 Task: Add Taylor Farms Sunflower Crunch Chopped Salad Kit to the cart.
Action: Mouse moved to (69, 170)
Screenshot: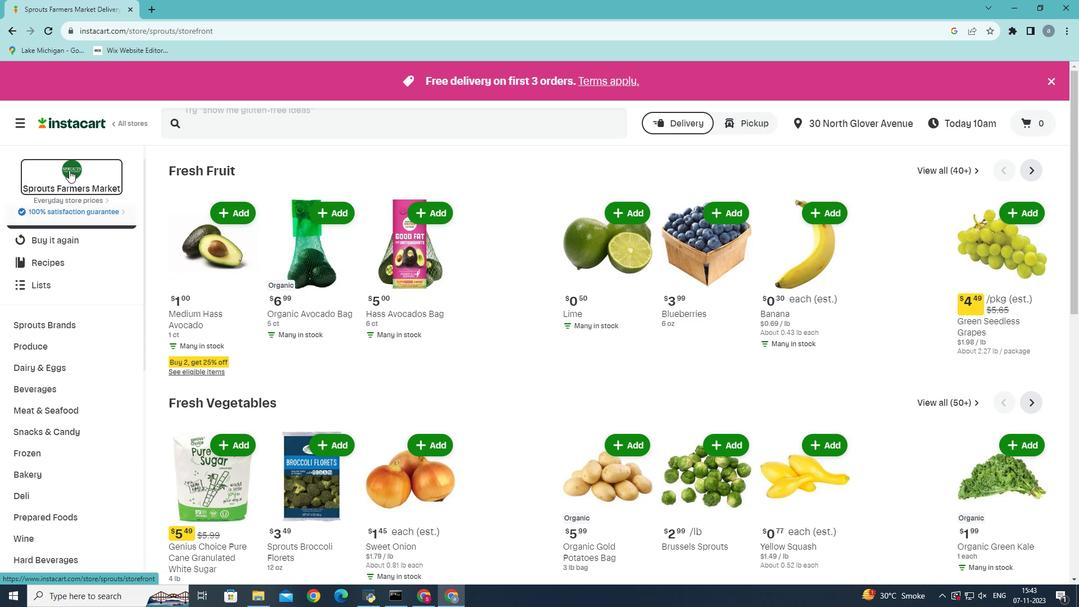 
Action: Mouse pressed left at (69, 170)
Screenshot: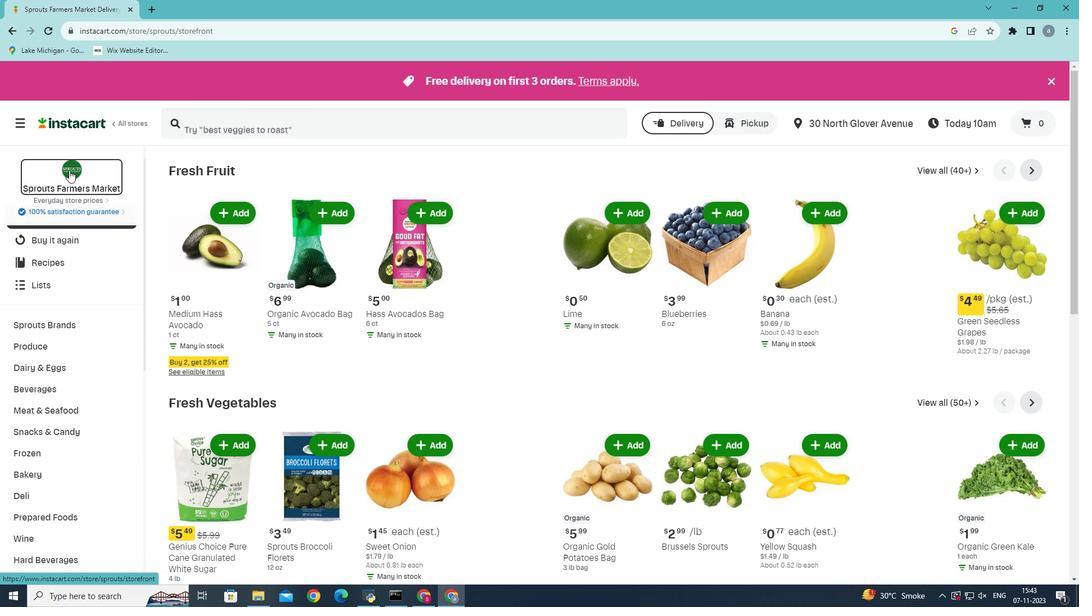 
Action: Mouse moved to (15, 119)
Screenshot: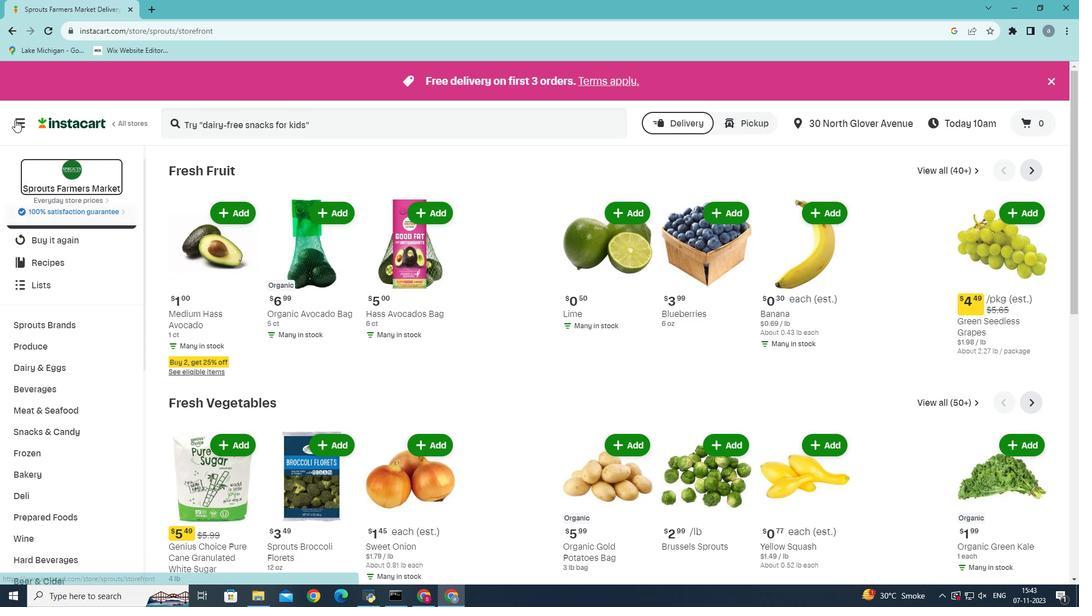 
Action: Mouse pressed left at (15, 119)
Screenshot: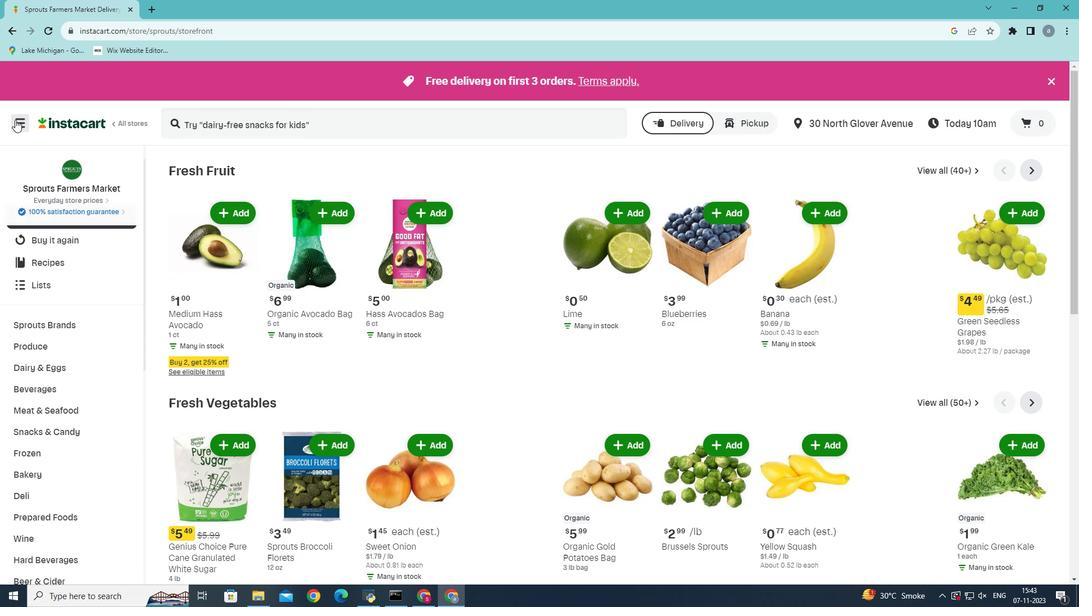 
Action: Mouse moved to (62, 314)
Screenshot: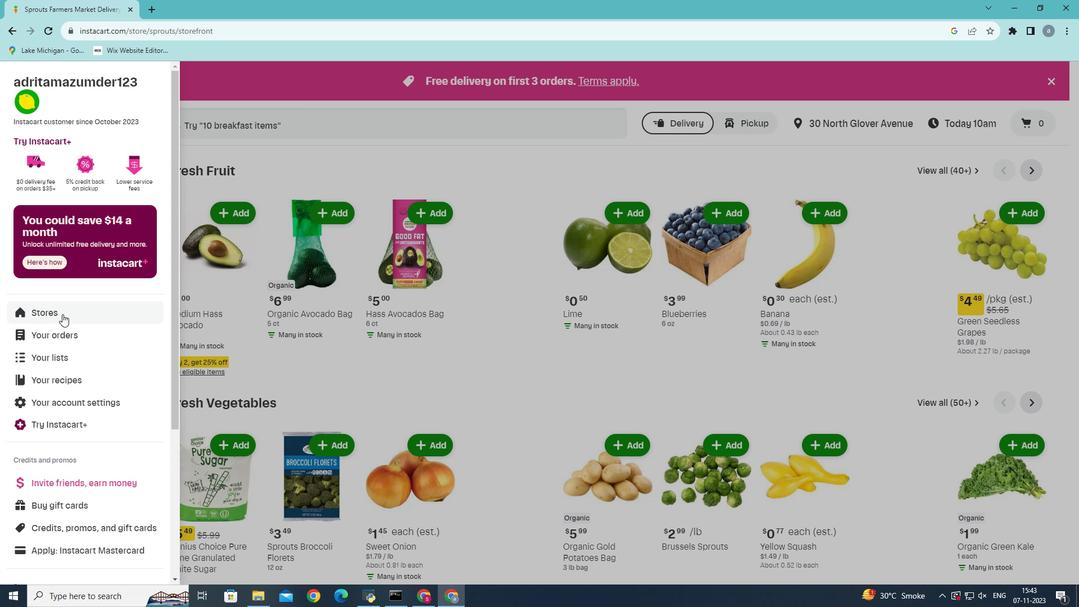 
Action: Mouse pressed left at (62, 314)
Screenshot: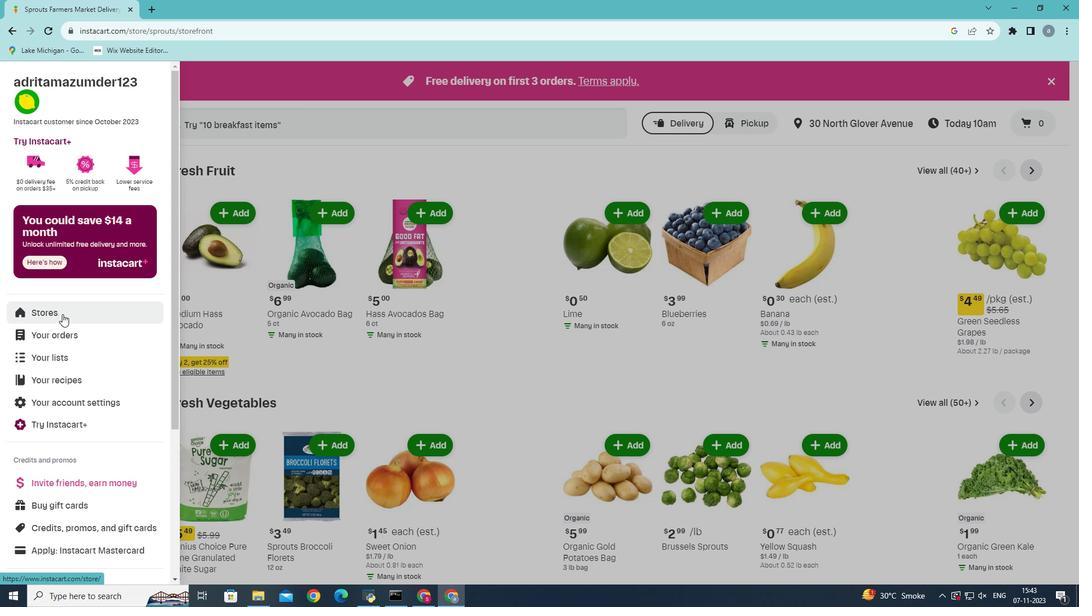 
Action: Mouse moved to (258, 122)
Screenshot: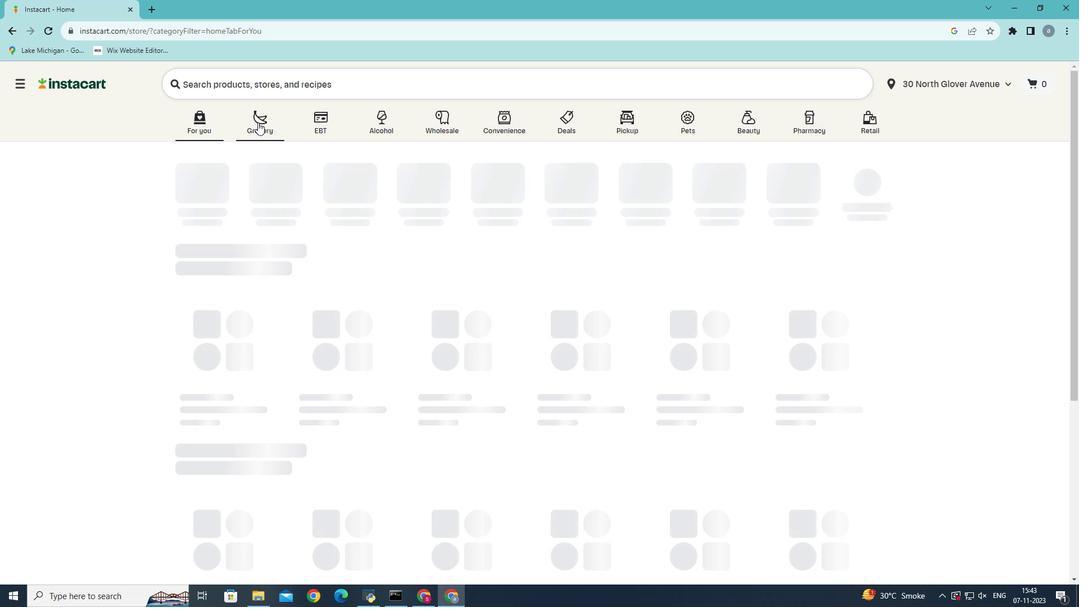 
Action: Mouse pressed left at (258, 122)
Screenshot: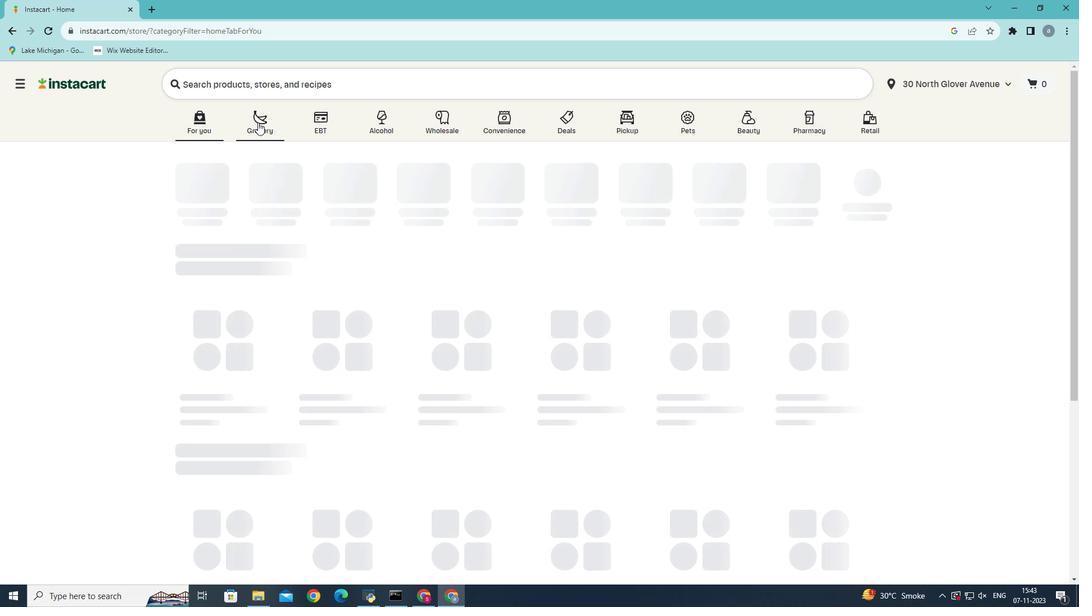 
Action: Mouse moved to (218, 360)
Screenshot: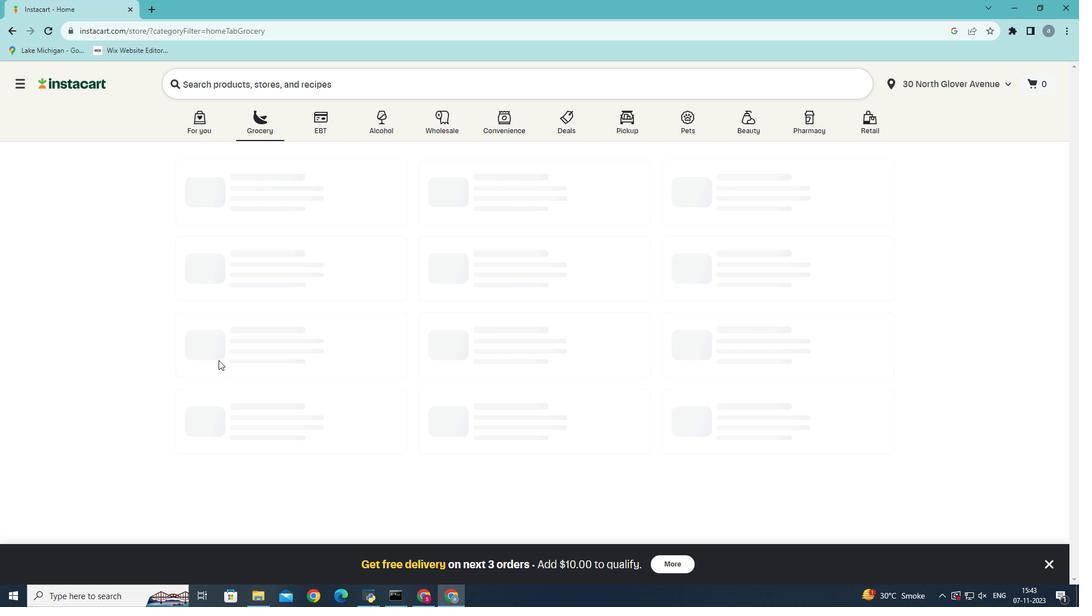 
Action: Mouse pressed left at (218, 360)
Screenshot: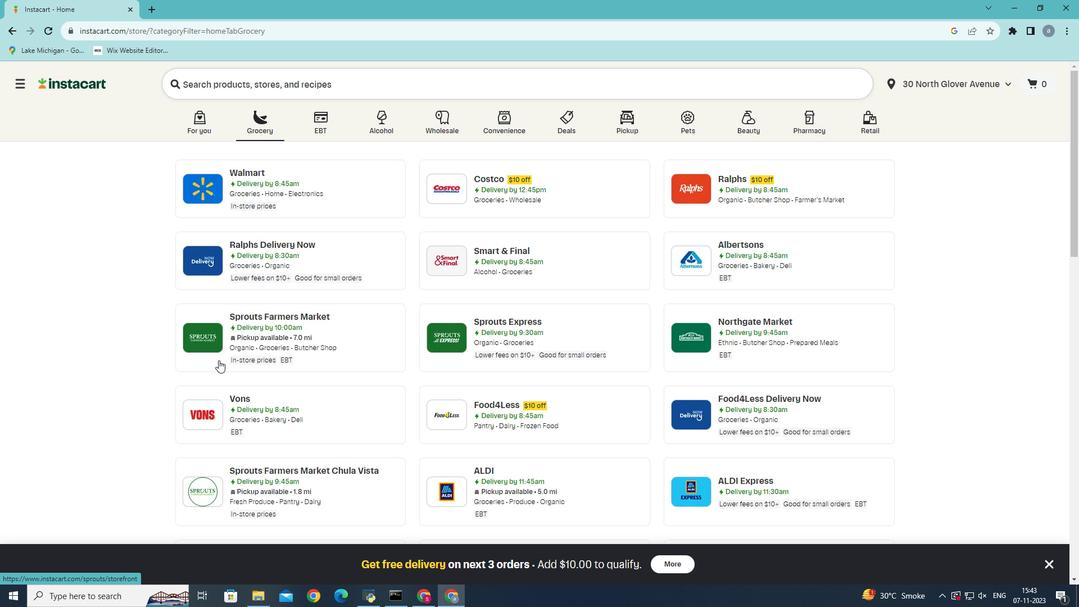 
Action: Mouse moved to (40, 525)
Screenshot: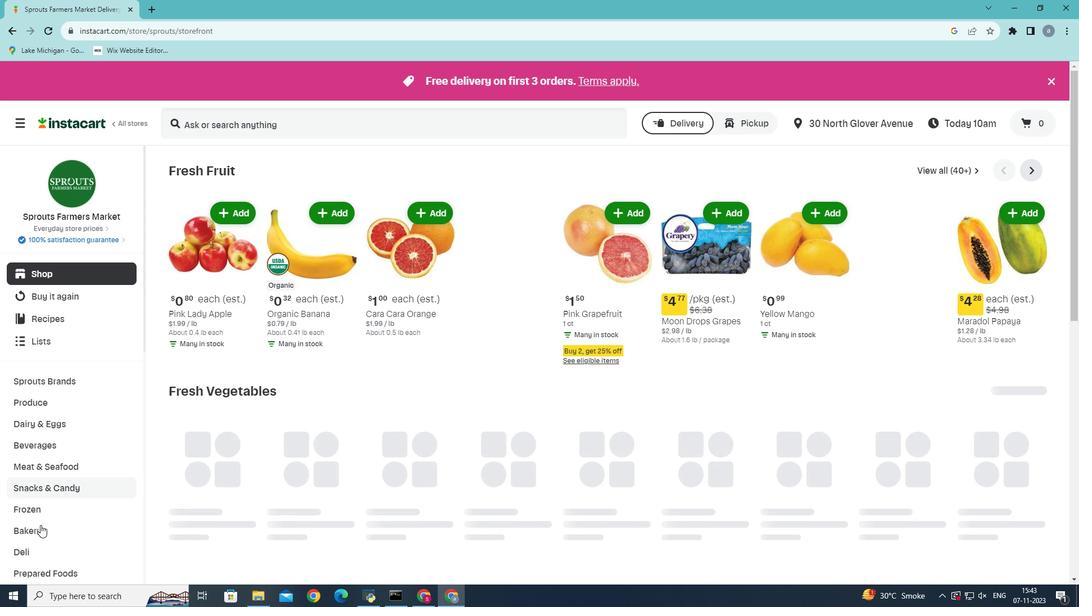 
Action: Mouse scrolled (40, 524) with delta (0, 0)
Screenshot: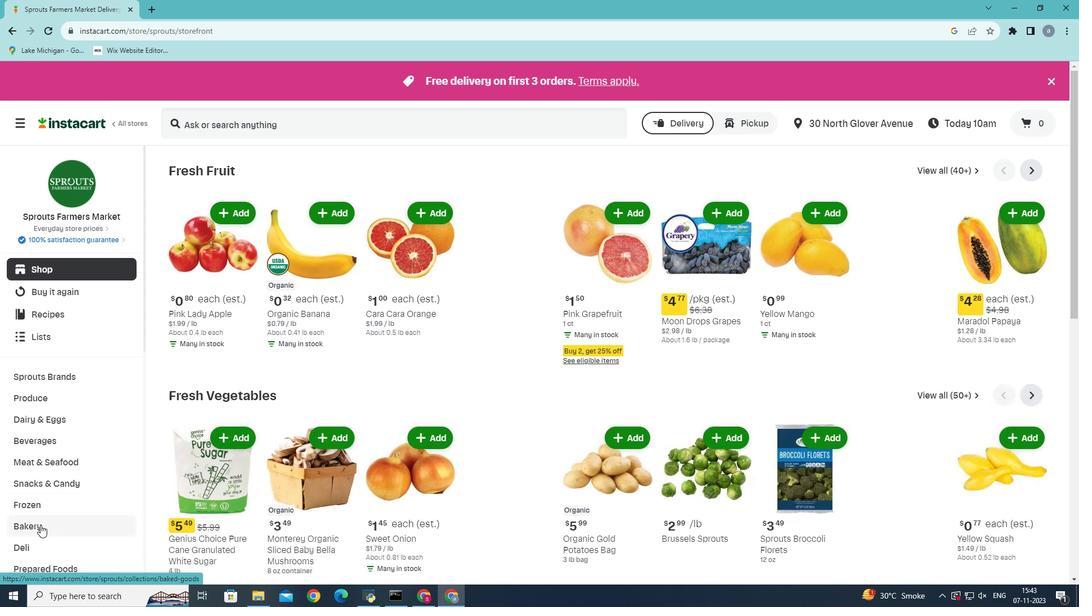 
Action: Mouse moved to (45, 520)
Screenshot: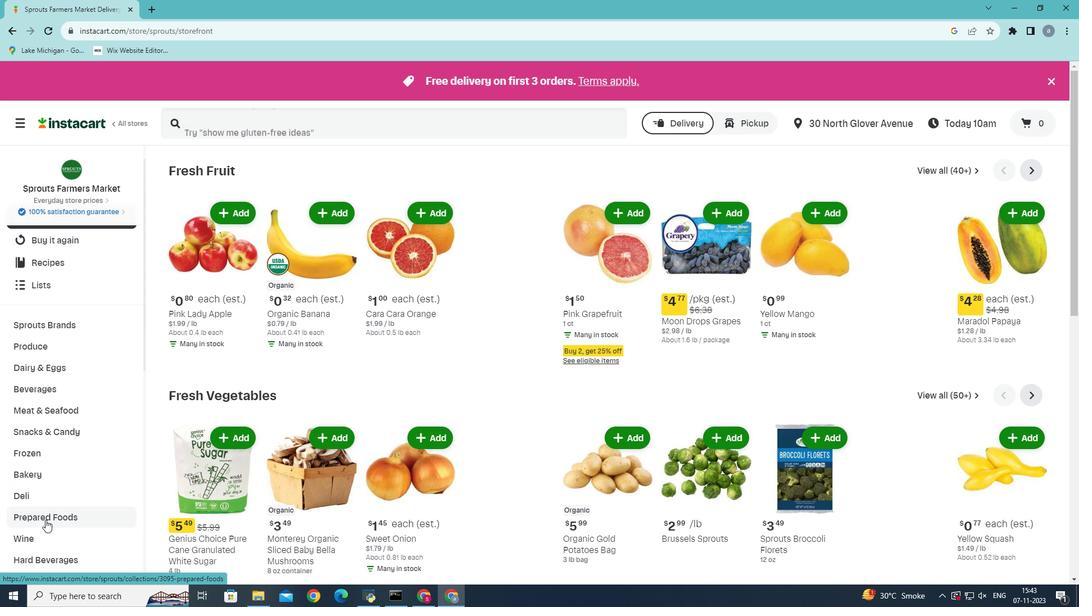 
Action: Mouse pressed left at (45, 520)
Screenshot: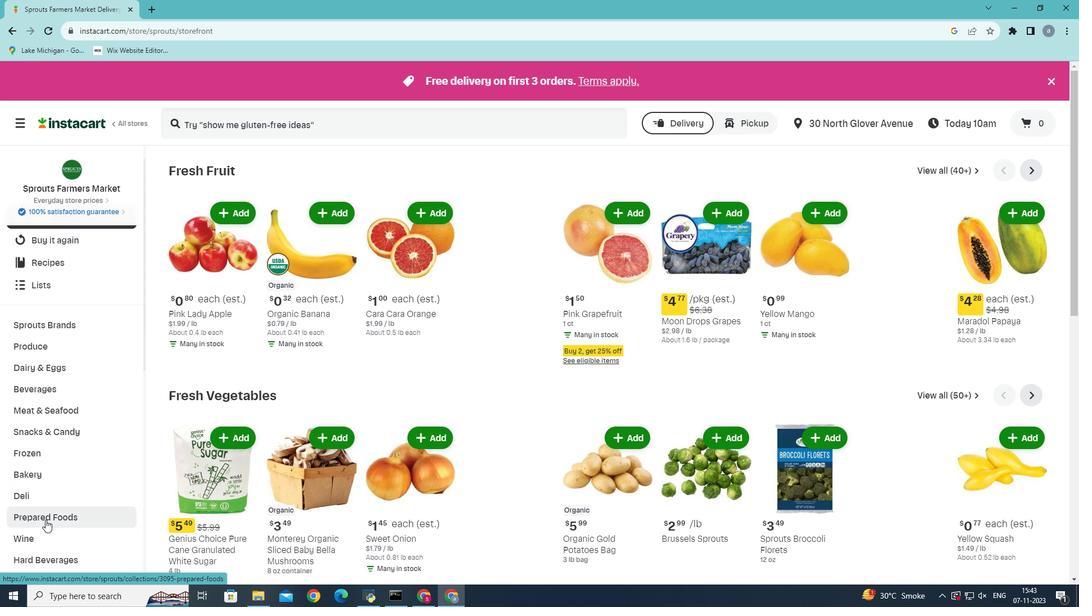 
Action: Mouse moved to (20, 520)
Screenshot: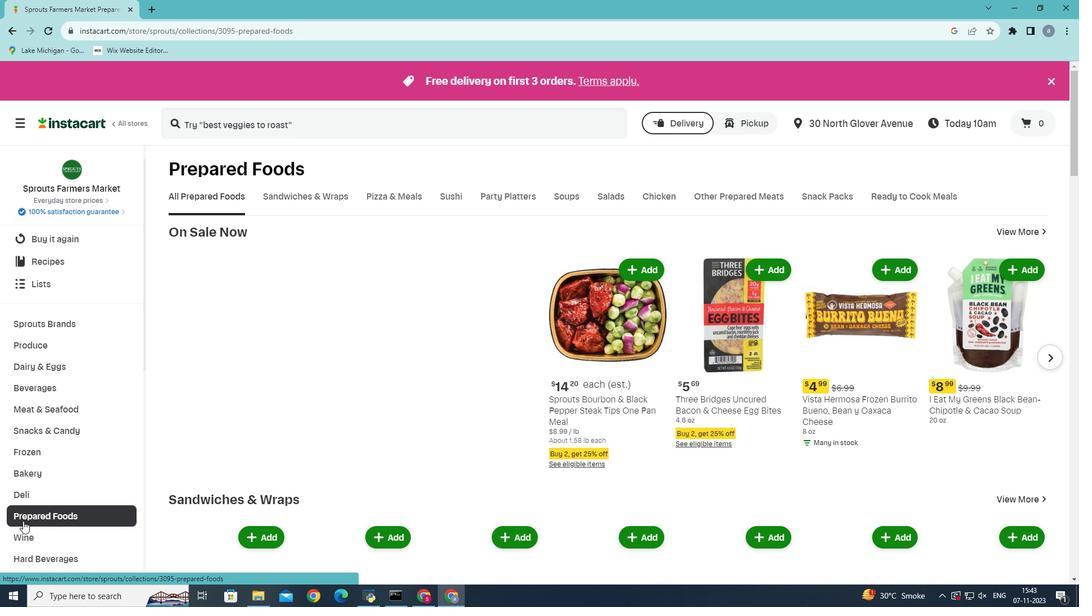 
Action: Mouse scrolled (20, 519) with delta (0, 0)
Screenshot: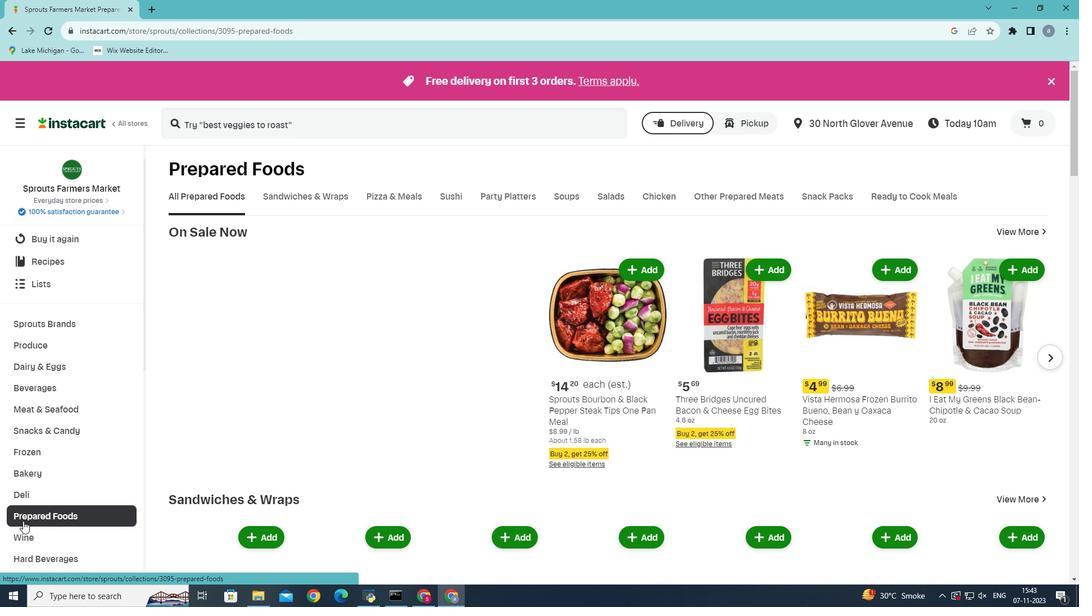 
Action: Mouse moved to (23, 521)
Screenshot: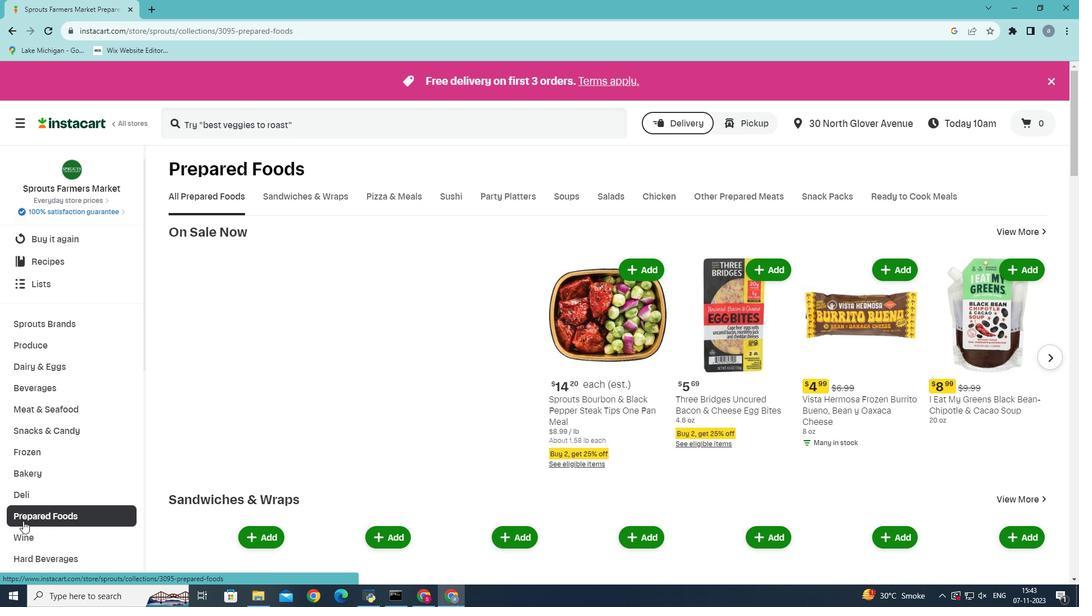 
Action: Mouse scrolled (23, 520) with delta (0, 0)
Screenshot: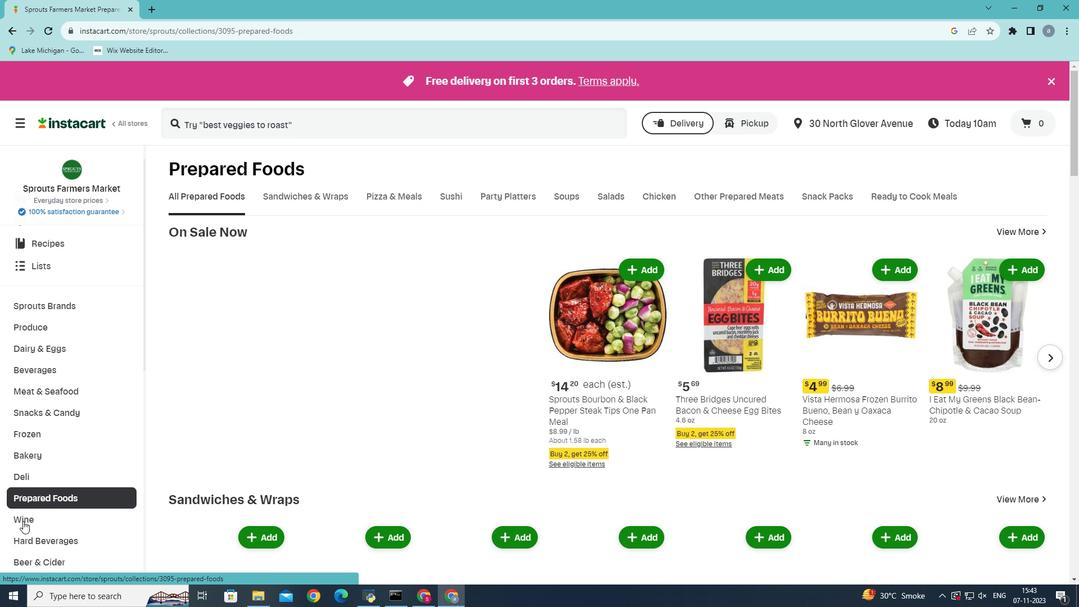 
Action: Mouse moved to (610, 195)
Screenshot: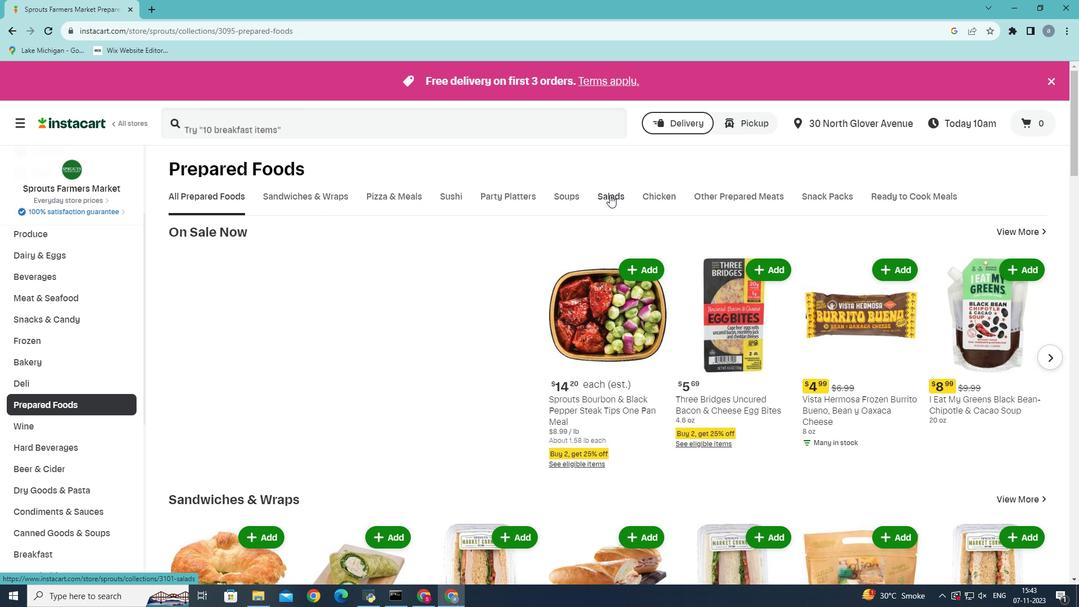 
Action: Mouse pressed left at (610, 195)
Screenshot: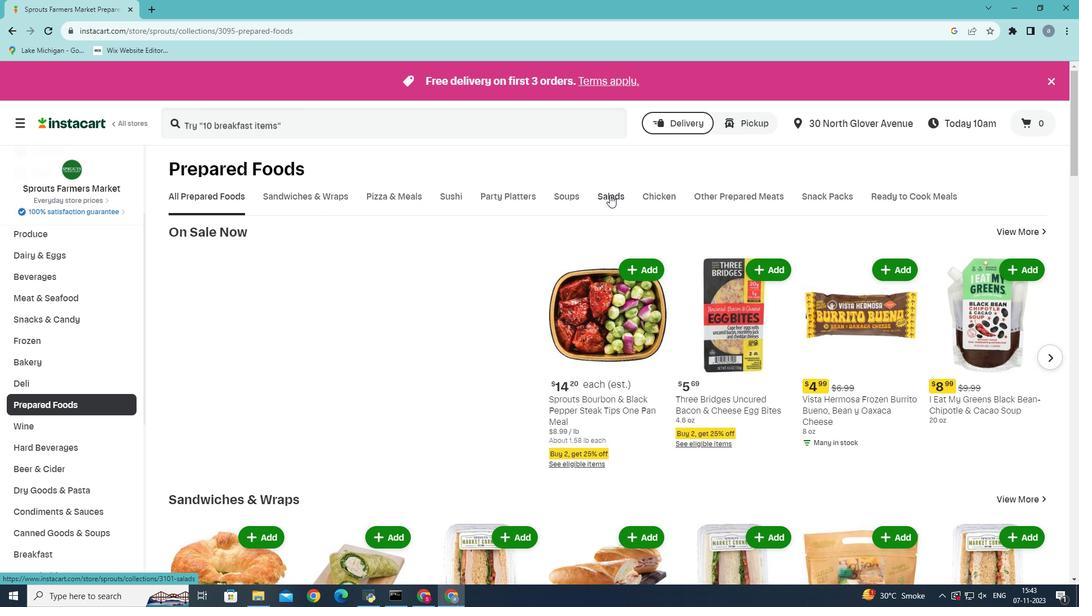 
Action: Mouse moved to (452, 251)
Screenshot: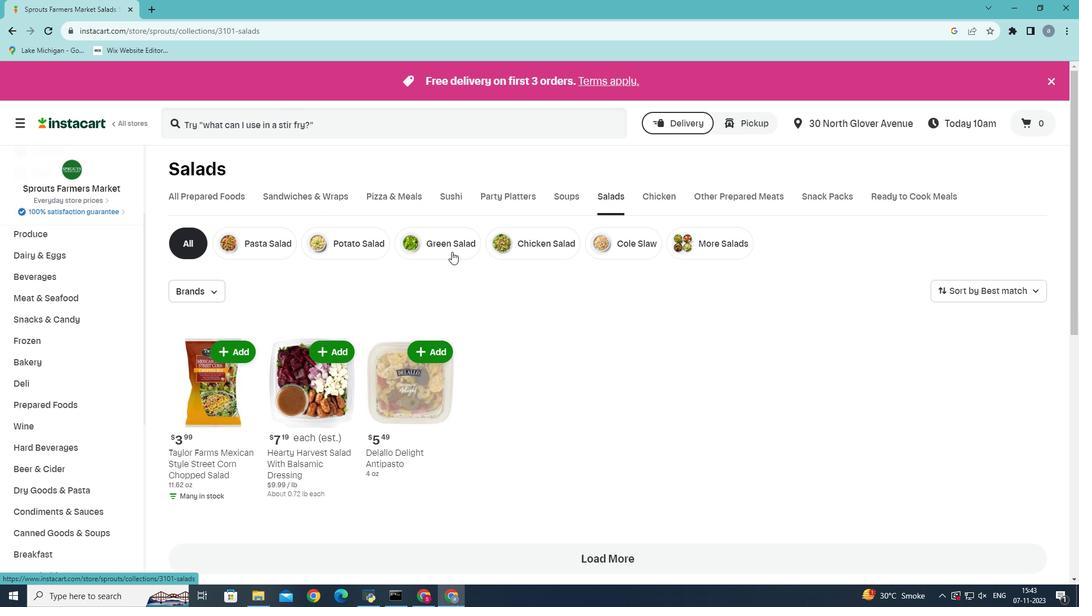 
Action: Mouse pressed left at (452, 251)
Screenshot: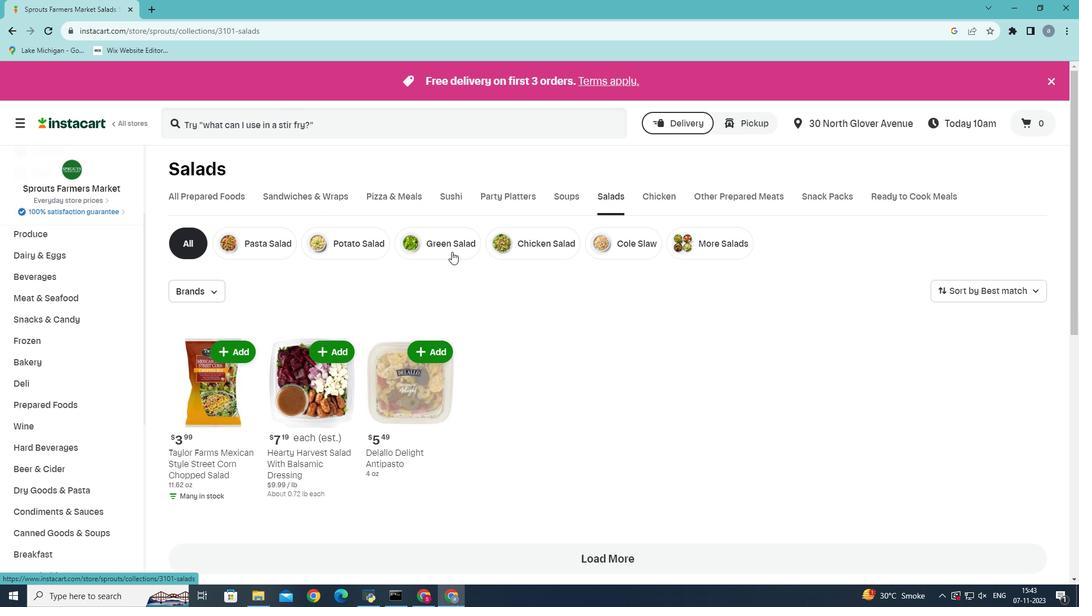 
Action: Mouse moved to (223, 127)
Screenshot: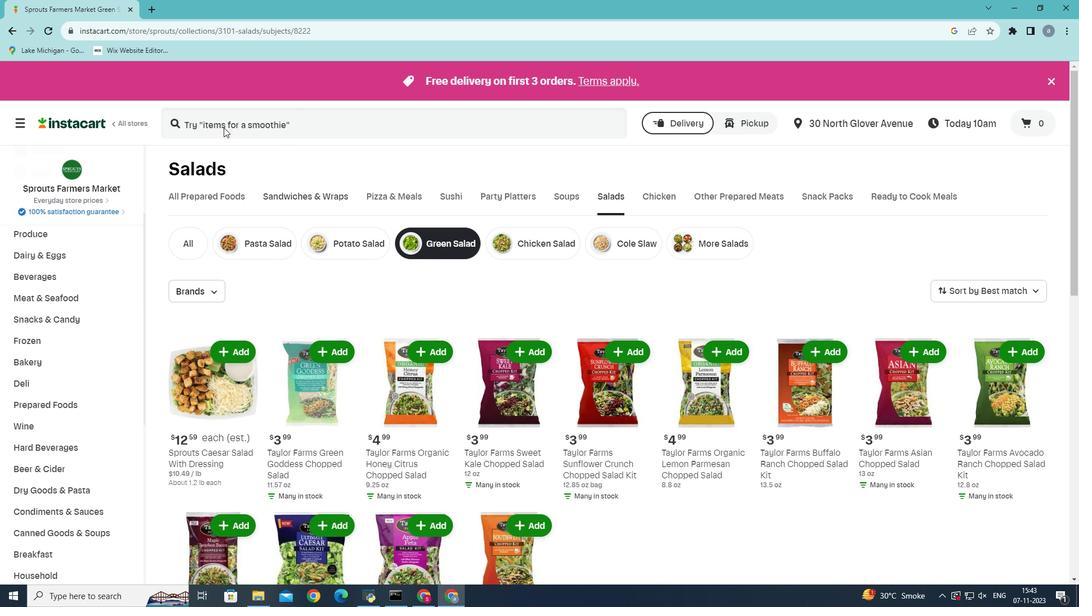 
Action: Mouse pressed left at (223, 127)
Screenshot: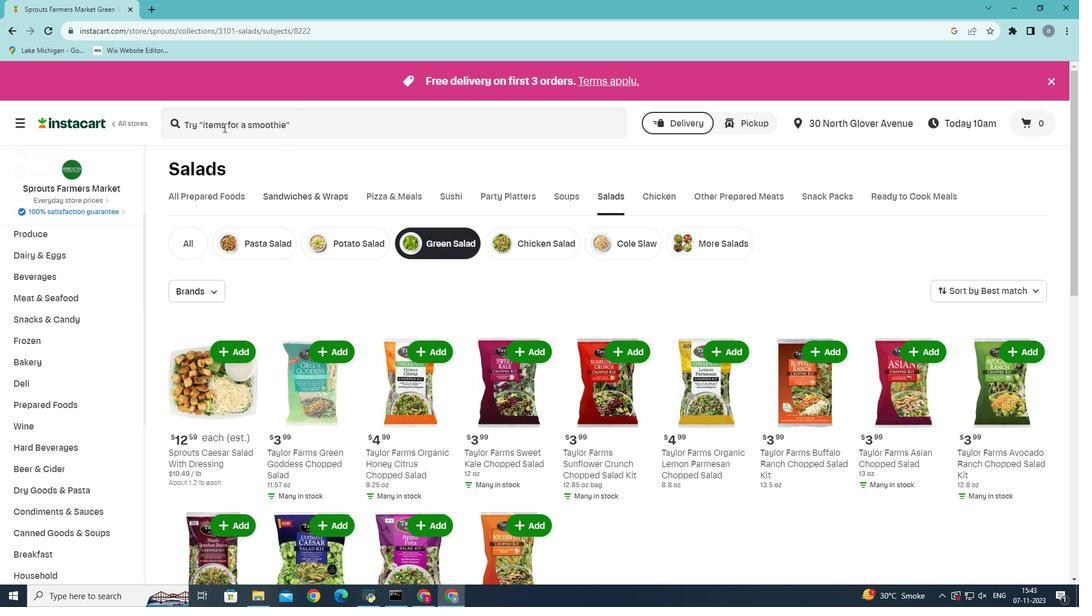 
Action: Mouse moved to (285, 120)
Screenshot: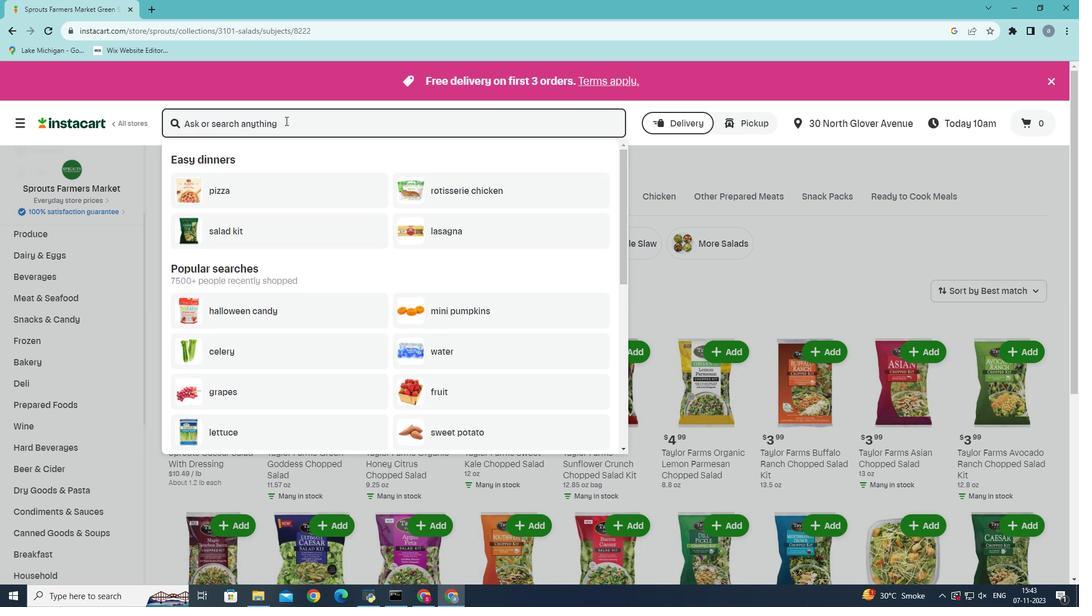 
Action: Key pressed <Key.shift><Key.shift><Key.shift><Key.shift><Key.shift><Key.shift><Key.shift><Key.shift><Key.shift><Key.shift><Key.shift><Key.shift><Key.shift><Key.shift><Key.shift><Key.shift><Key.shift><Key.shift><Key.shift><Key.shift><Key.shift><Key.shift><Key.shift><Key.shift><Key.shift><Key.shift><Key.shift><Key.shift><Key.shift><Key.shift><Key.shift>Taylor<Key.space>farms<Key.space>sunflower<Key.space>crunch<Key.space>chopped<Key.space>salad<Key.space>kit<Key.enter>
Screenshot: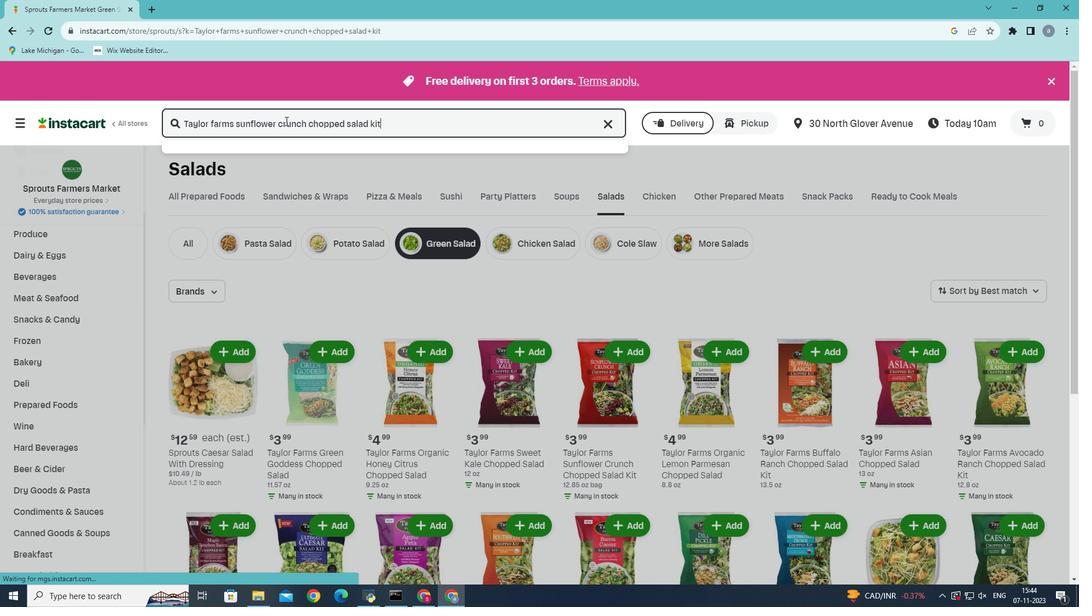 
Action: Mouse moved to (300, 241)
Screenshot: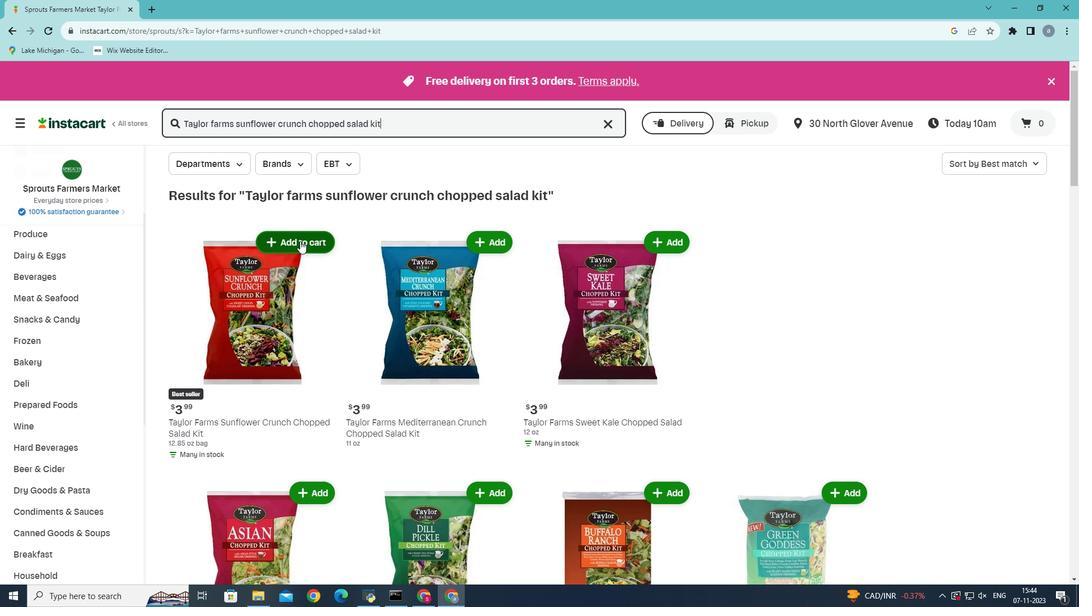 
Action: Mouse pressed left at (300, 241)
Screenshot: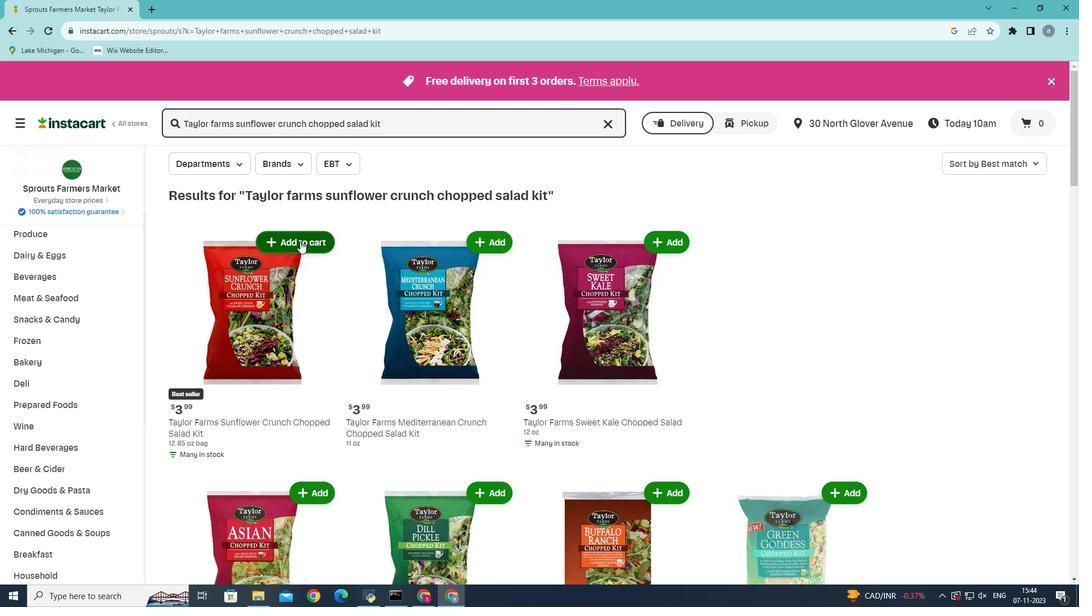
Action: Mouse moved to (299, 241)
Screenshot: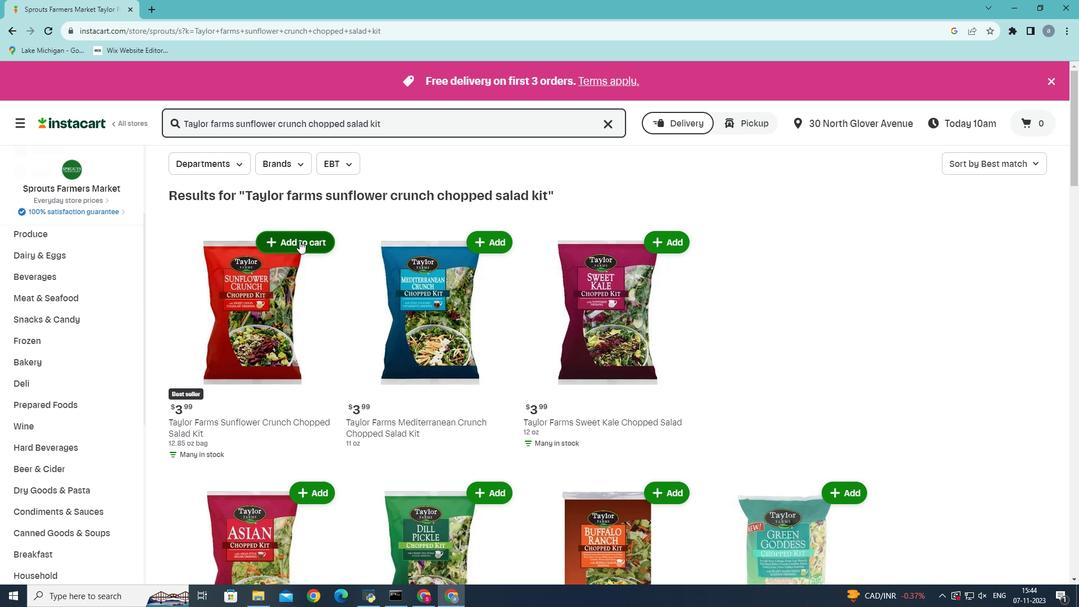 
